 Task: Look for products in the category "Mexican Cheese Blend" from The Old Spaghetti only.
Action: Mouse moved to (671, 257)
Screenshot: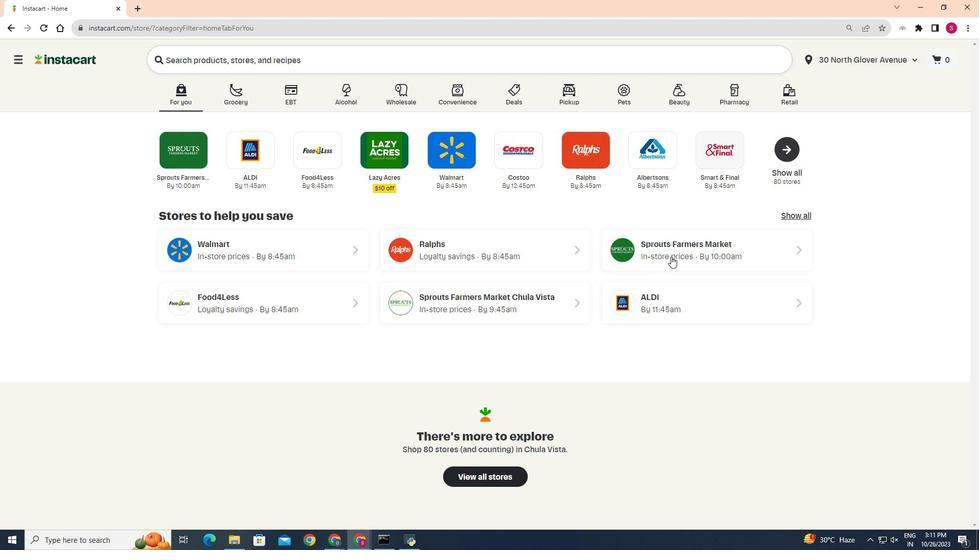 
Action: Mouse pressed left at (671, 257)
Screenshot: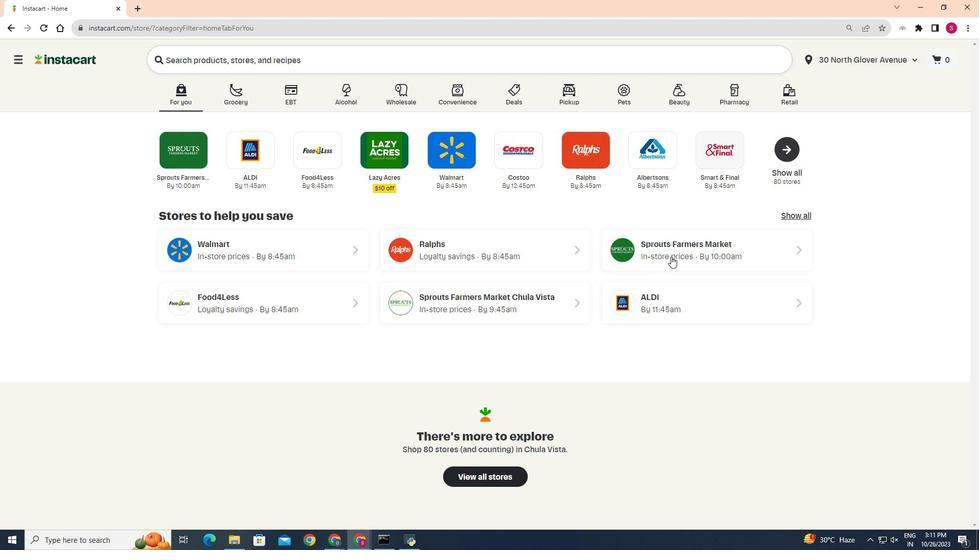 
Action: Mouse moved to (28, 425)
Screenshot: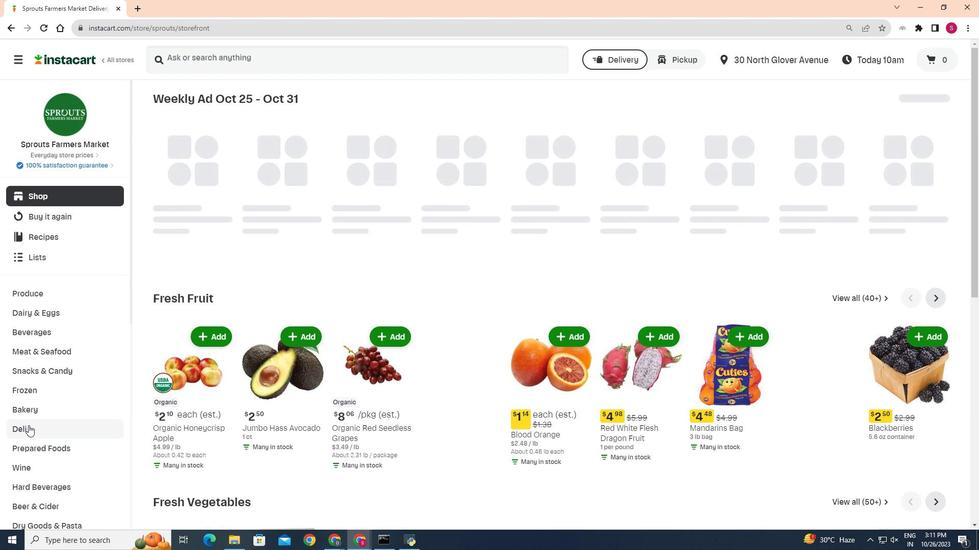 
Action: Mouse pressed left at (28, 425)
Screenshot: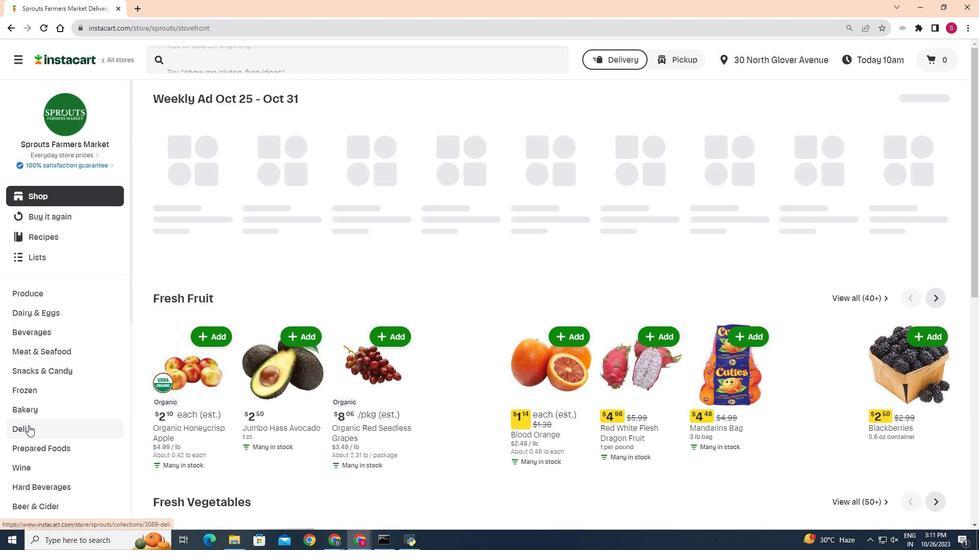 
Action: Mouse moved to (268, 121)
Screenshot: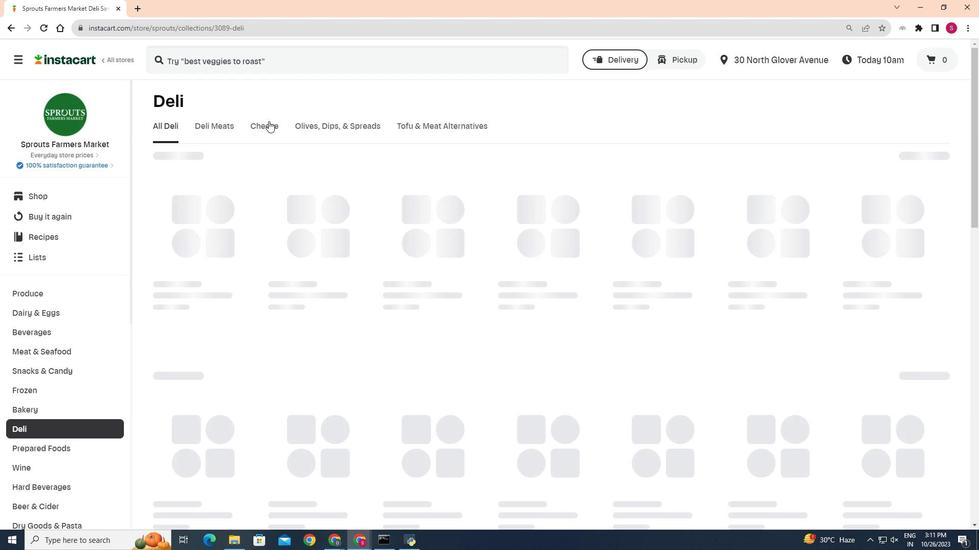 
Action: Mouse pressed left at (268, 121)
Screenshot: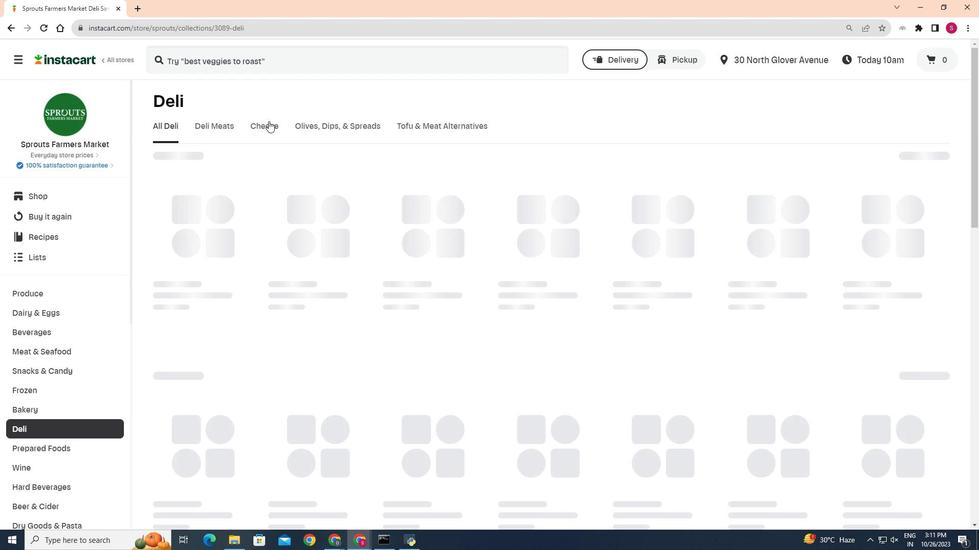 
Action: Mouse moved to (328, 165)
Screenshot: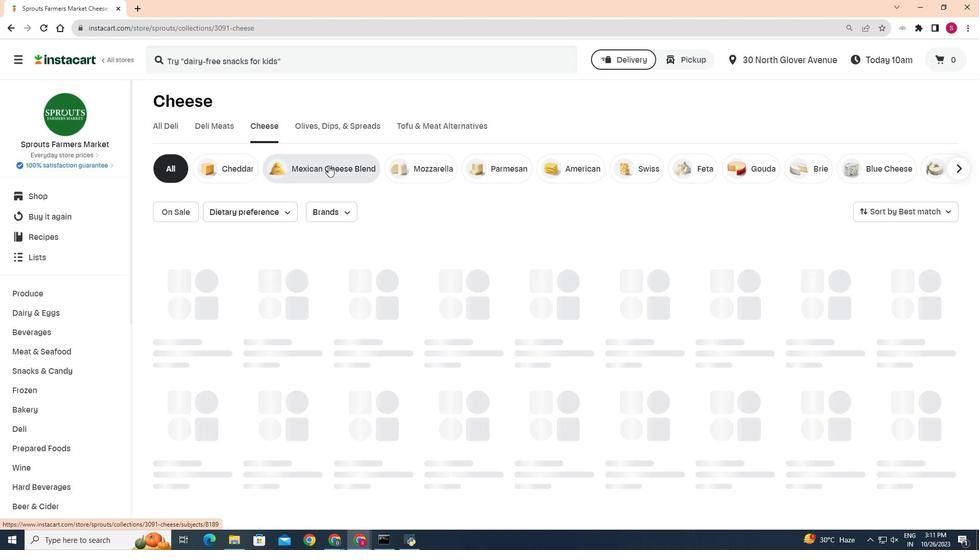 
Action: Mouse pressed left at (328, 165)
Screenshot: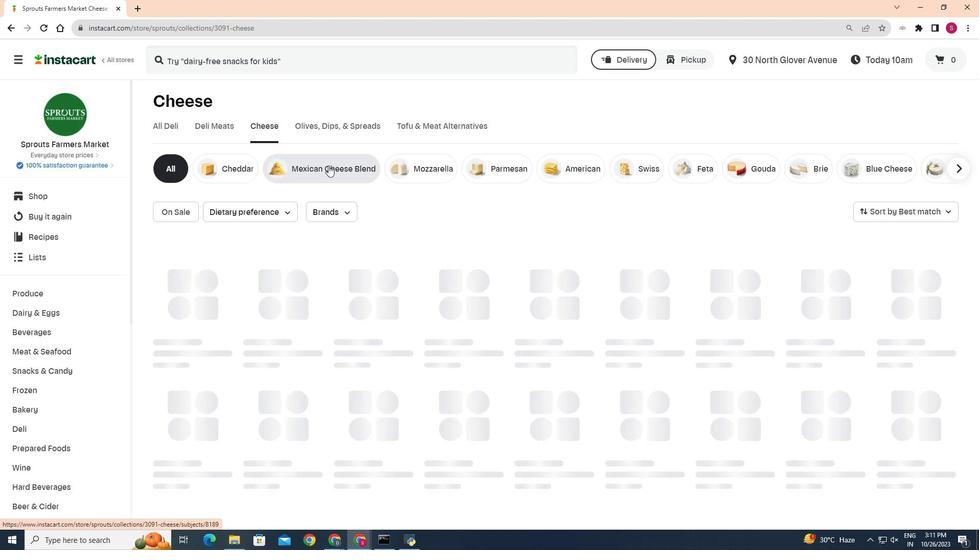 
Action: Mouse moved to (339, 170)
Screenshot: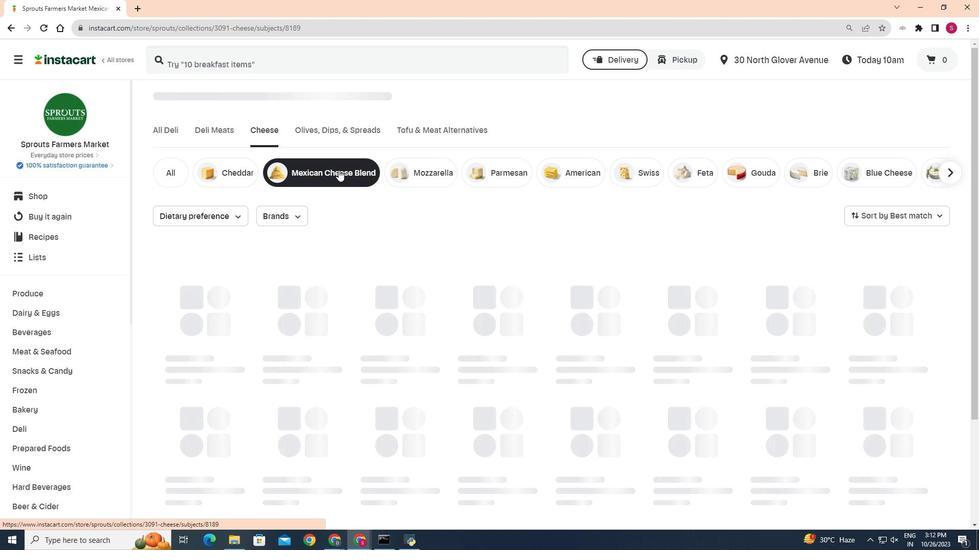 
Action: Mouse pressed left at (339, 170)
Screenshot: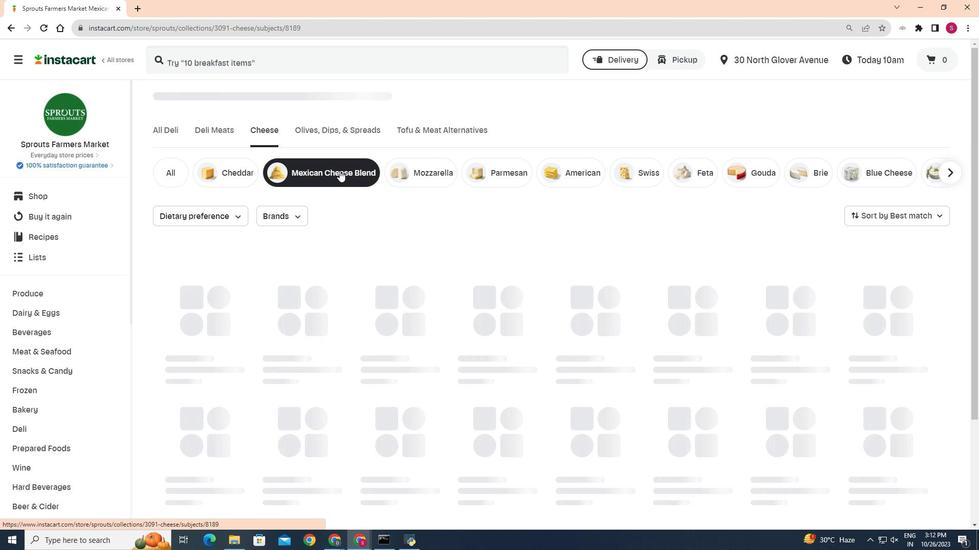 
Action: Mouse moved to (294, 213)
Screenshot: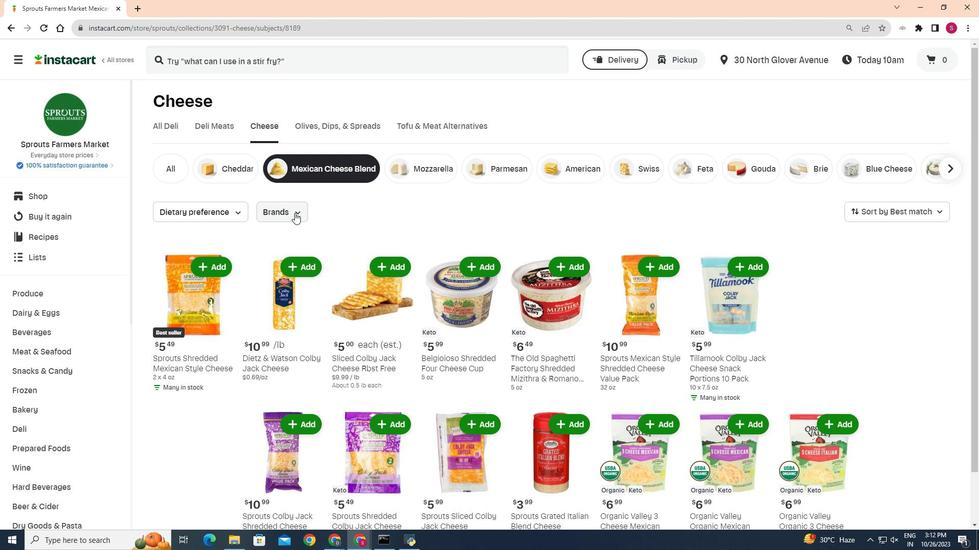 
Action: Mouse pressed left at (294, 213)
Screenshot: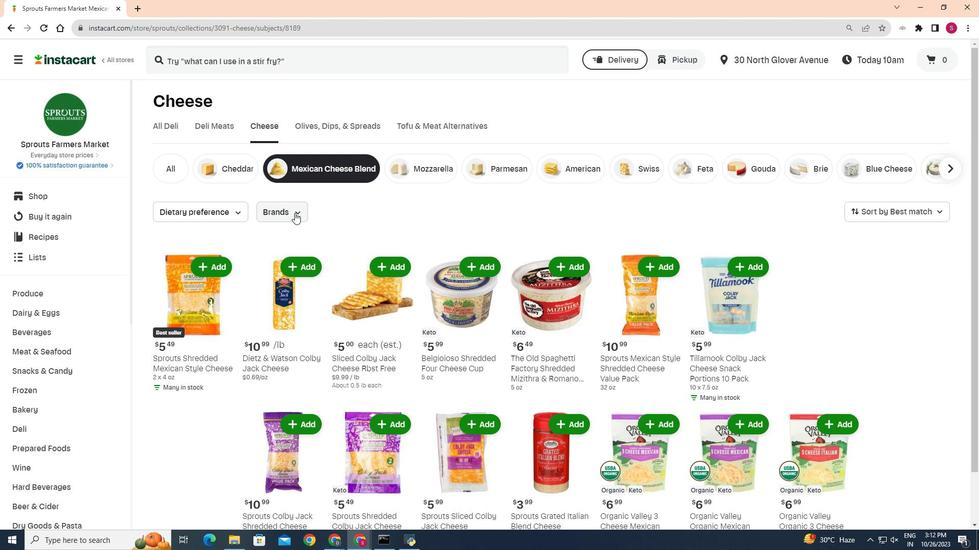 
Action: Mouse moved to (296, 272)
Screenshot: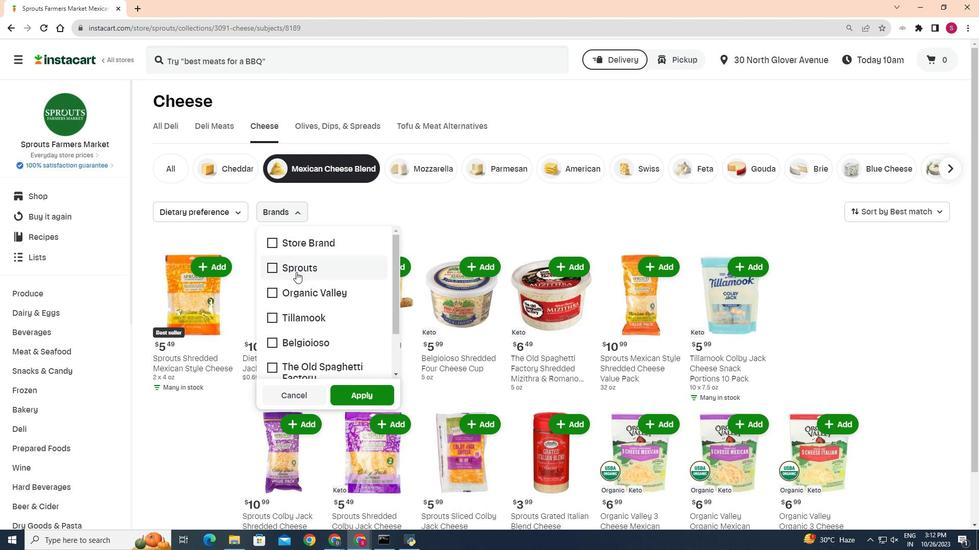 
Action: Mouse scrolled (296, 271) with delta (0, 0)
Screenshot: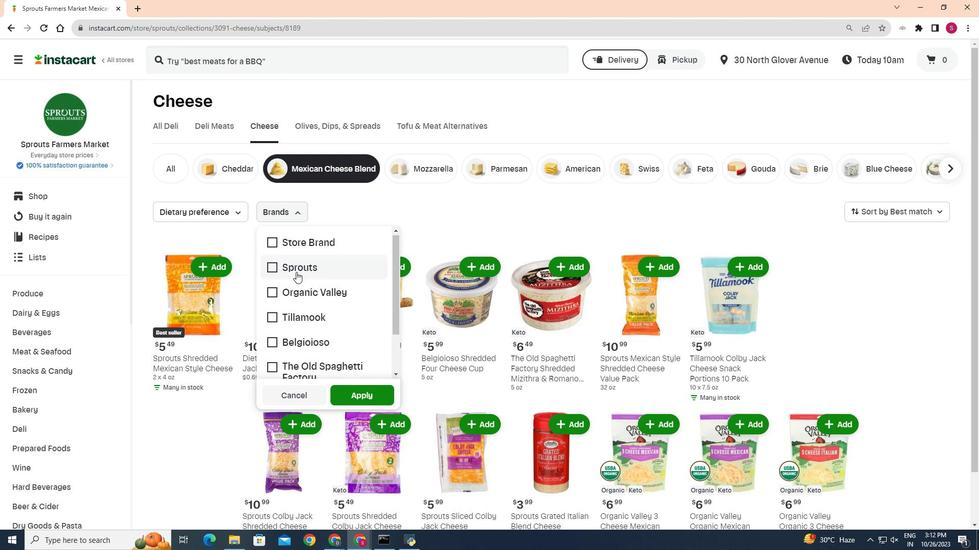 
Action: Mouse moved to (275, 311)
Screenshot: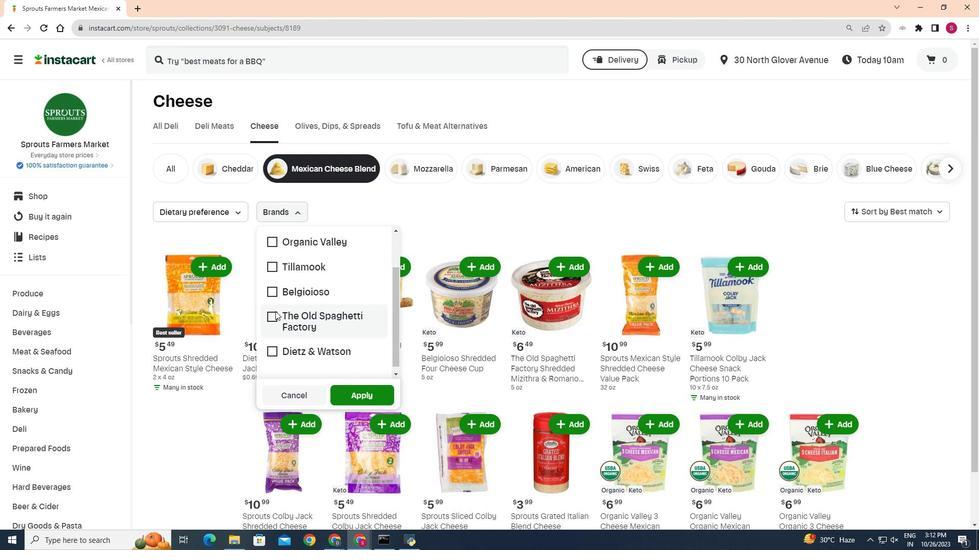 
Action: Mouse pressed left at (275, 311)
Screenshot: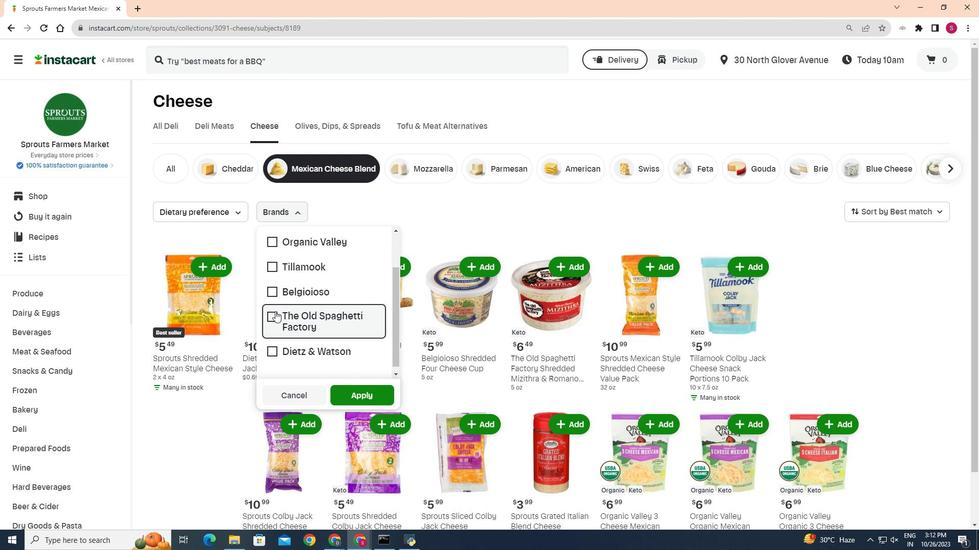 
Action: Mouse moved to (355, 393)
Screenshot: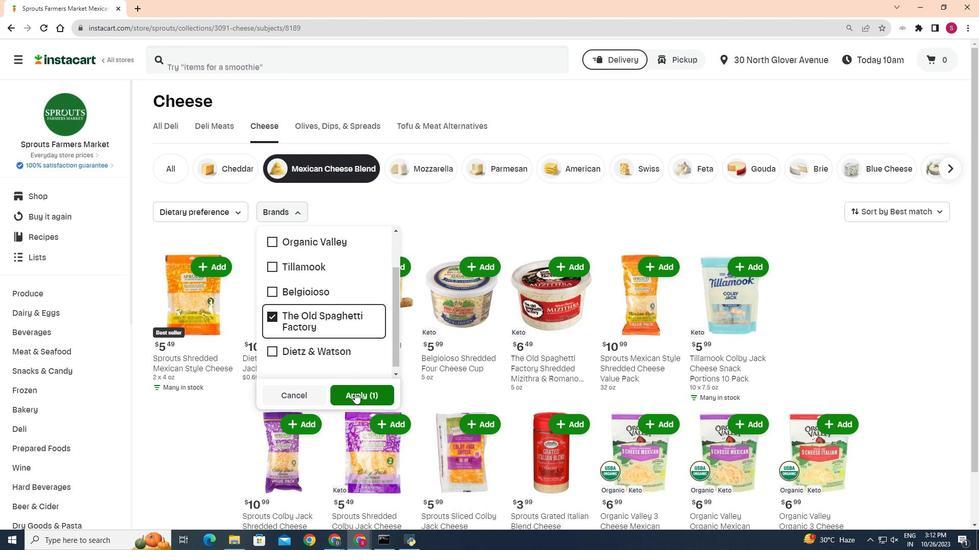 
Action: Mouse pressed left at (355, 393)
Screenshot: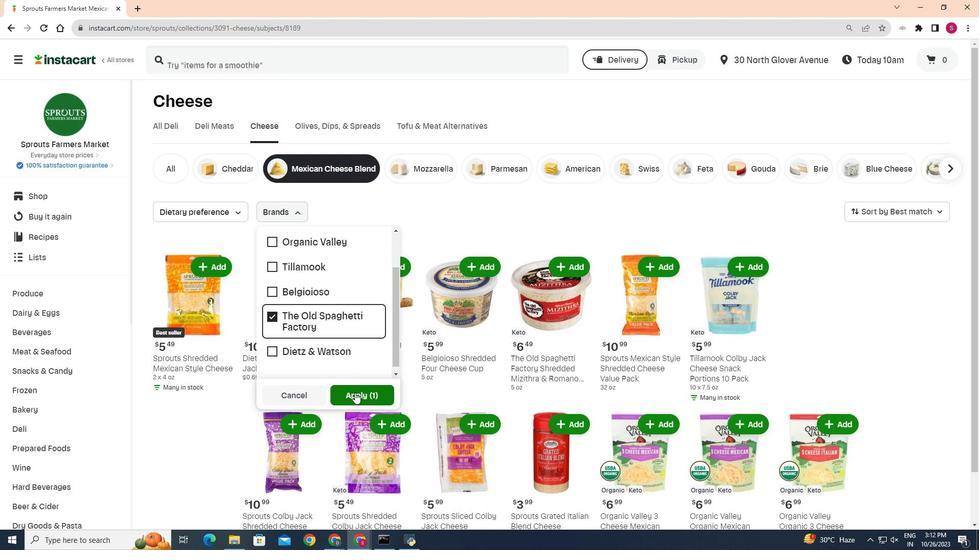 
Action: Mouse moved to (415, 306)
Screenshot: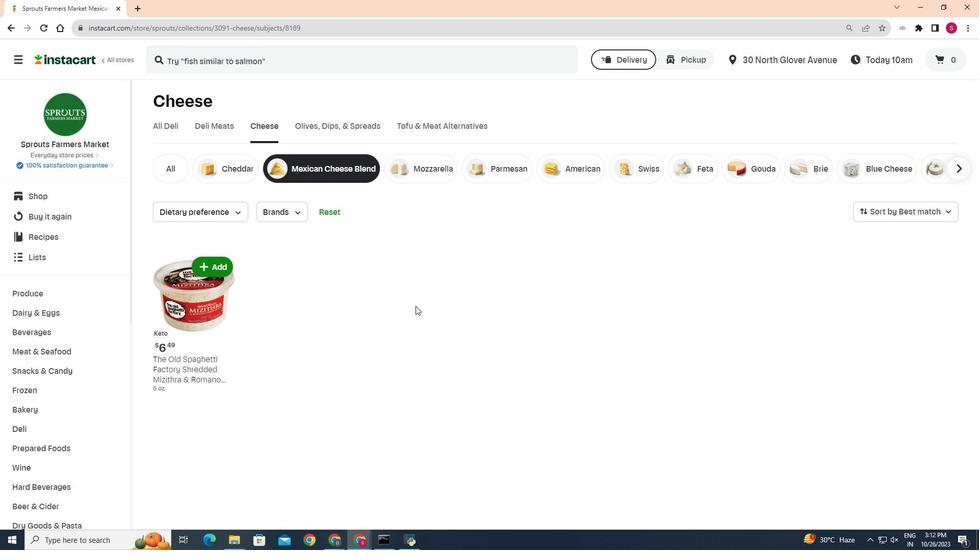
